 Task: In share turn off in-app notifications.
Action: Mouse moved to (651, 66)
Screenshot: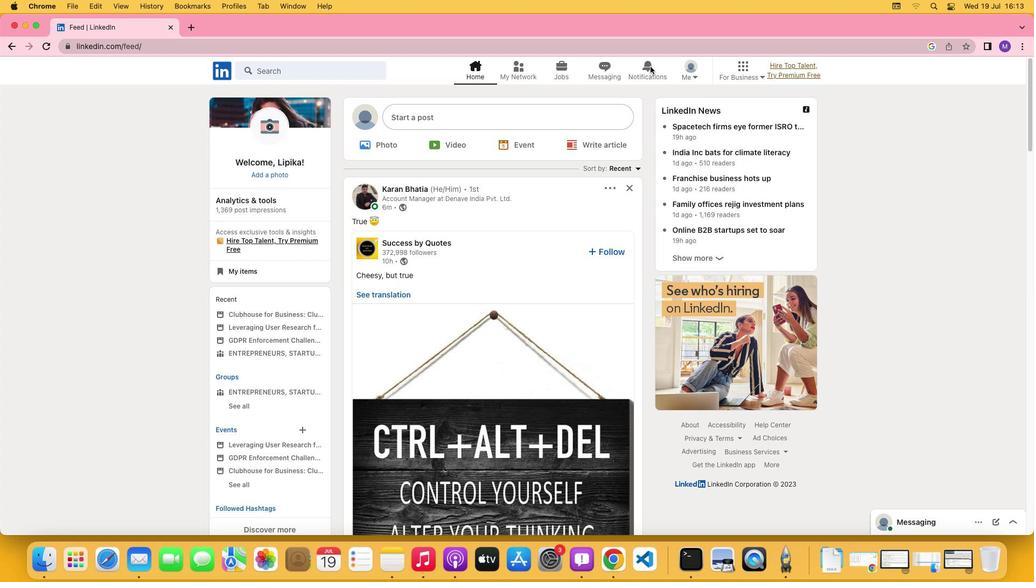 
Action: Mouse pressed left at (651, 66)
Screenshot: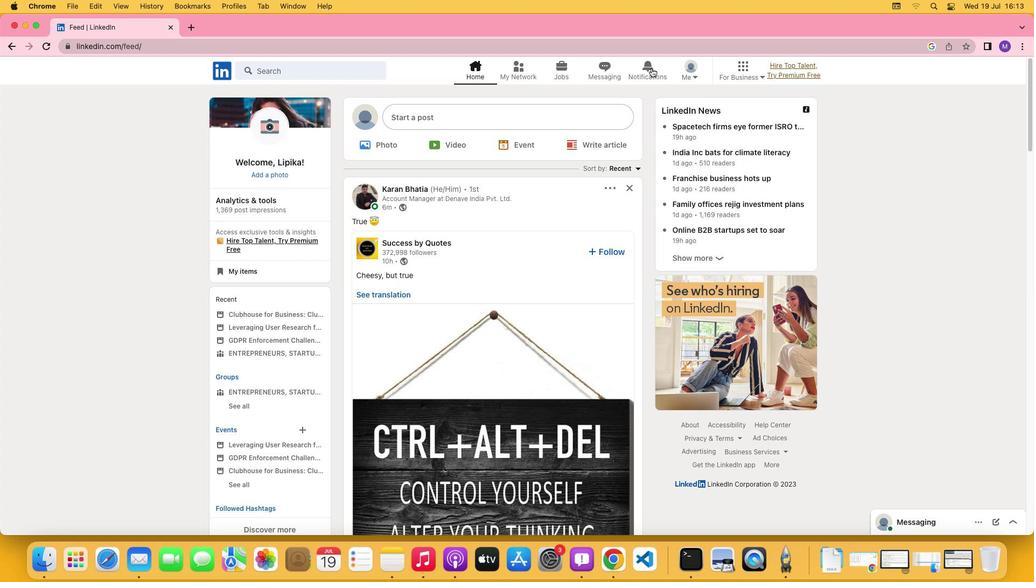 
Action: Mouse moved to (651, 72)
Screenshot: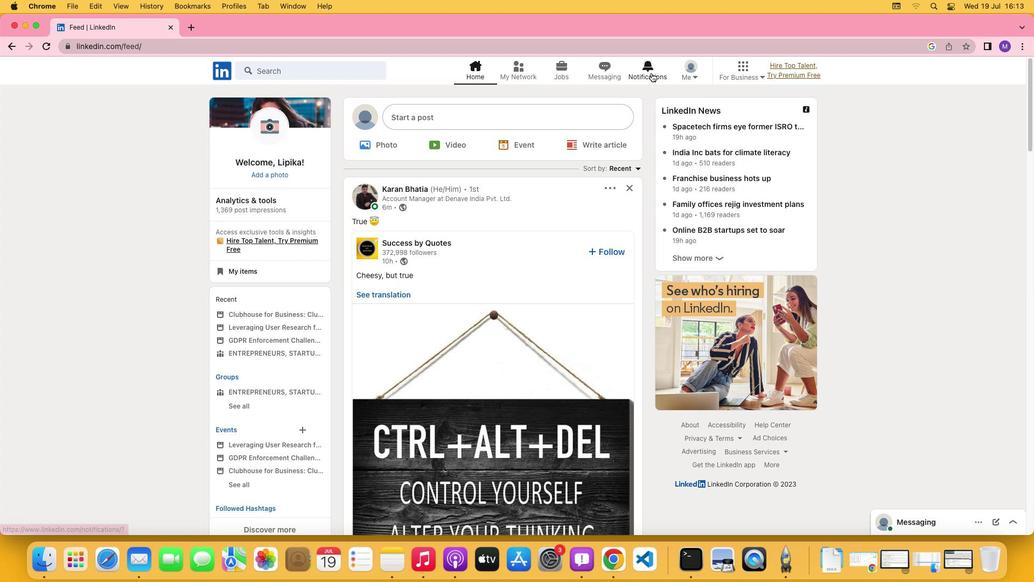 
Action: Mouse pressed left at (651, 72)
Screenshot: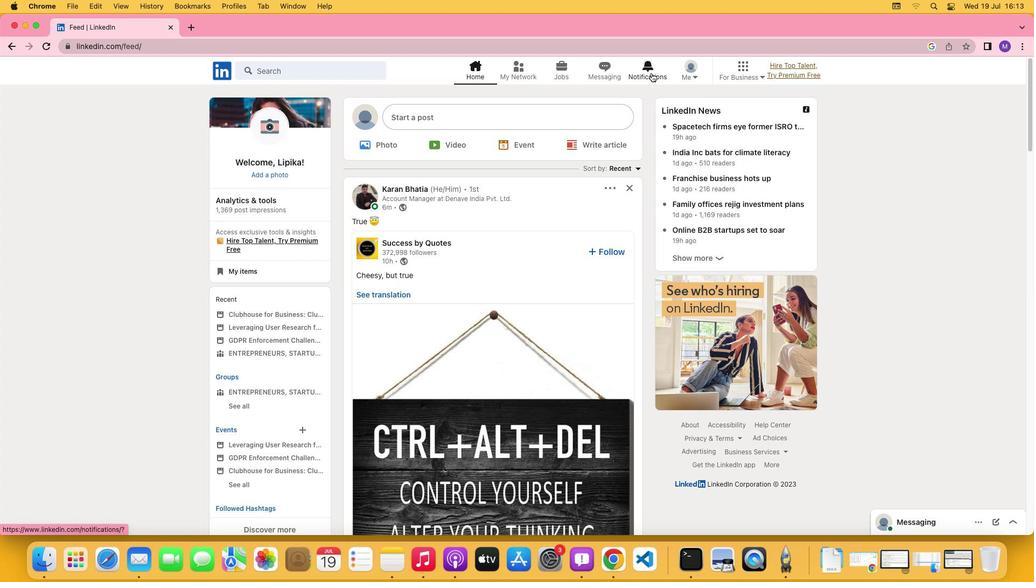 
Action: Mouse moved to (257, 140)
Screenshot: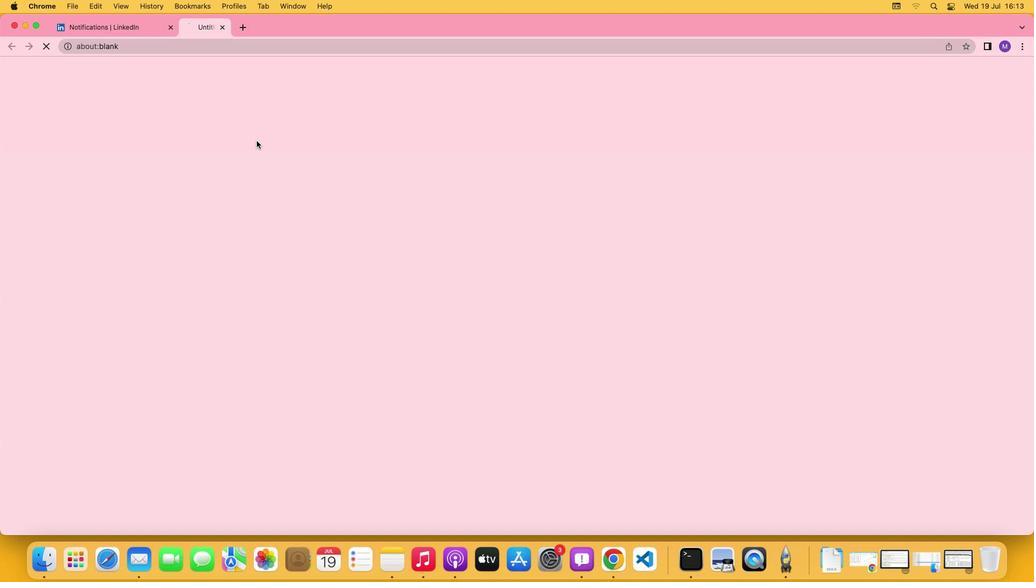 
Action: Mouse pressed left at (257, 140)
Screenshot: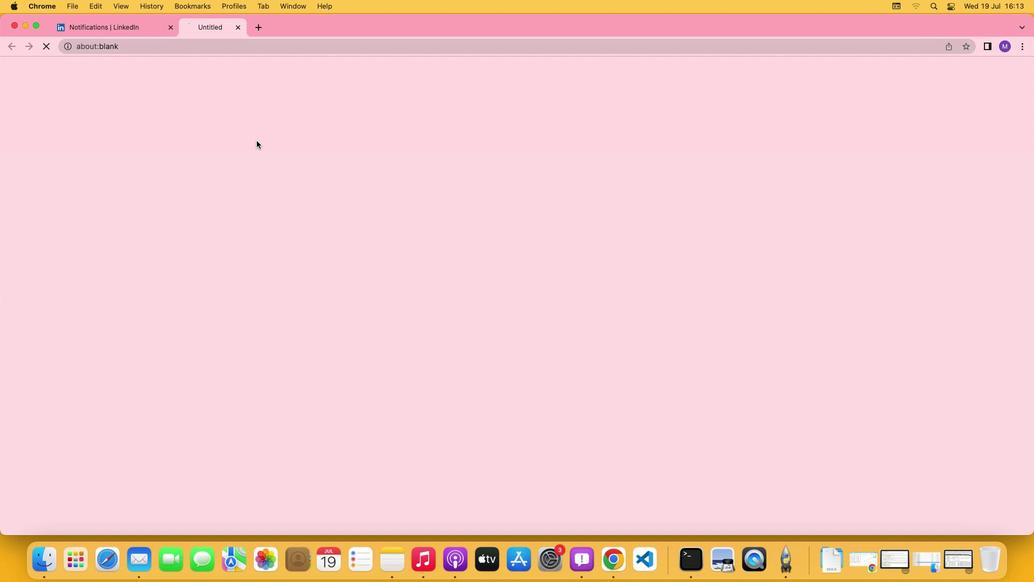 
Action: Mouse moved to (461, 218)
Screenshot: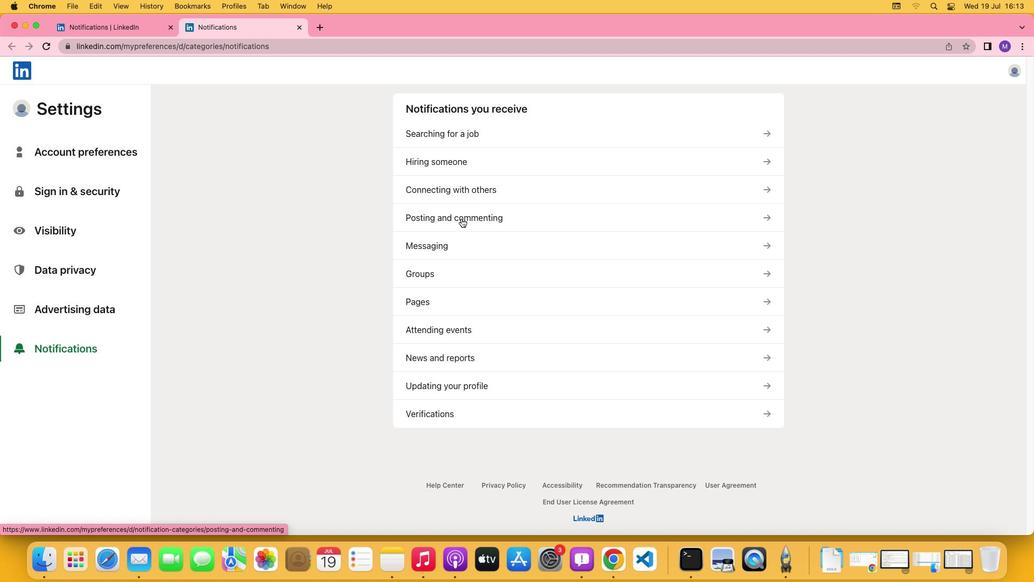 
Action: Mouse pressed left at (461, 218)
Screenshot: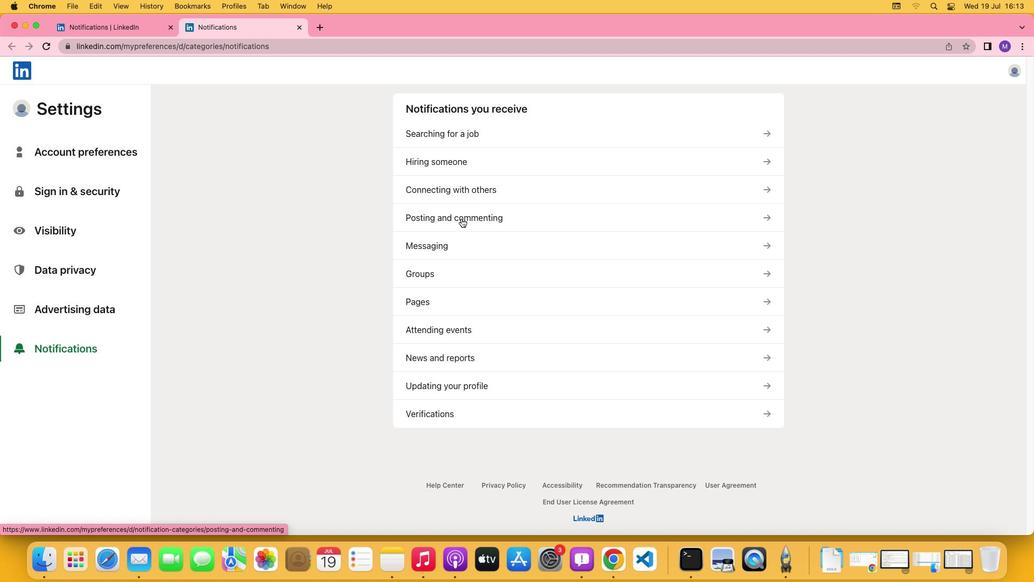 
Action: Mouse moved to (458, 215)
Screenshot: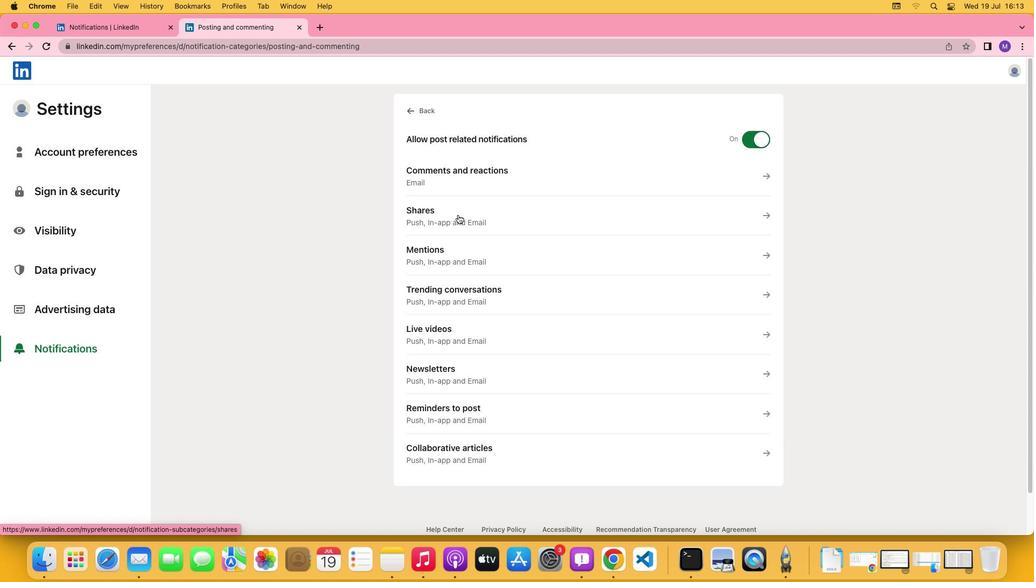 
Action: Mouse pressed left at (458, 215)
Screenshot: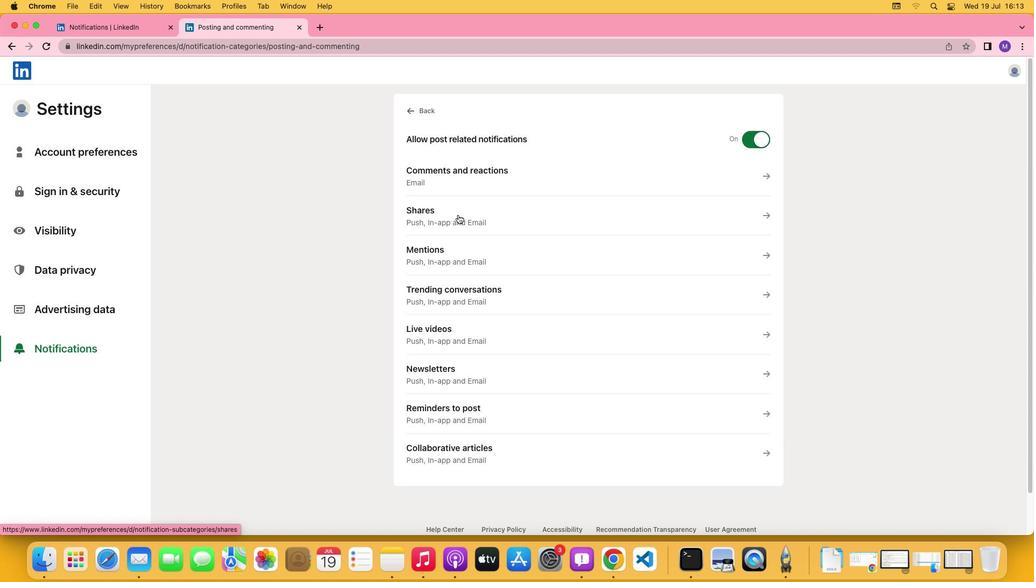
Action: Mouse moved to (754, 192)
Screenshot: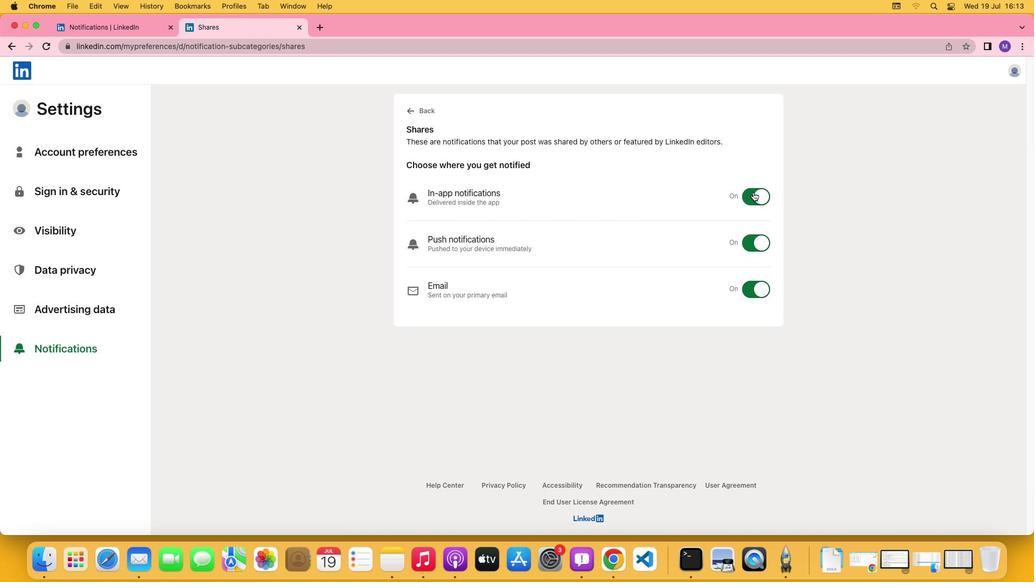 
Action: Mouse pressed left at (754, 192)
Screenshot: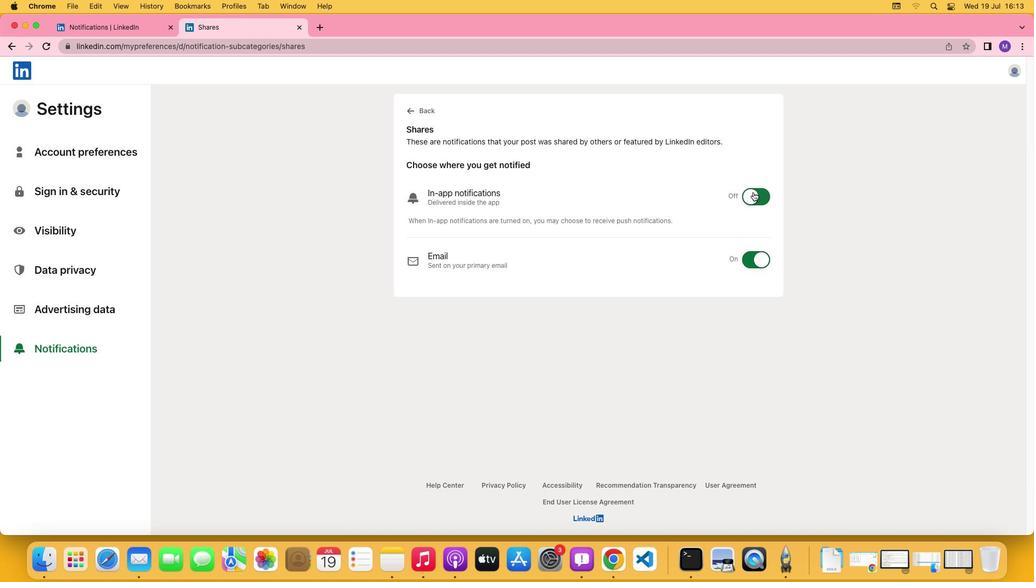 
Action: Mouse moved to (761, 147)
Screenshot: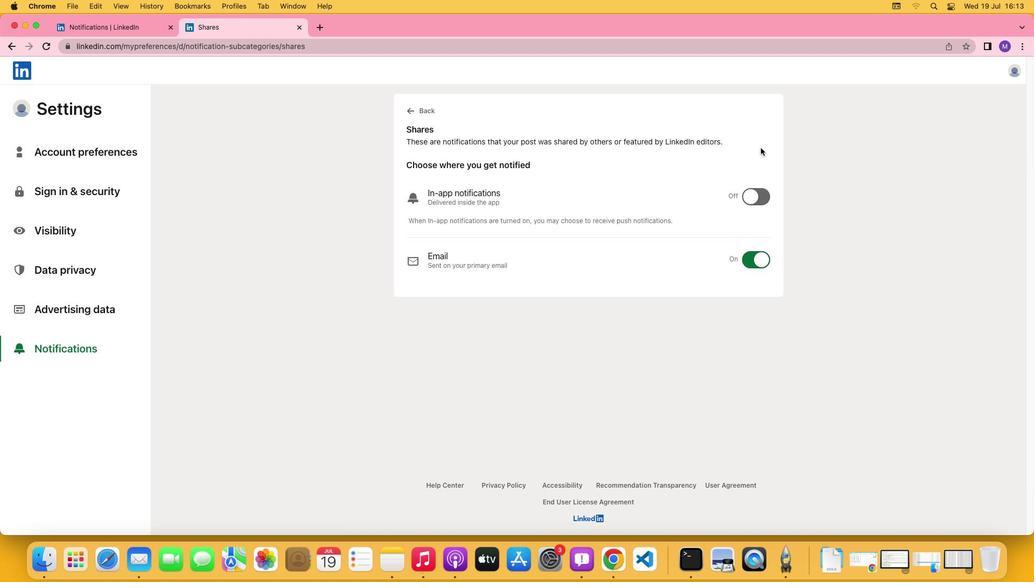 
